 Task: Add a signature Loretta Young containing Have a great National Diabetes Month, Loretta Young to email address softage.6@softage.net and add a folder Marketing plans
Action: Mouse moved to (91, 96)
Screenshot: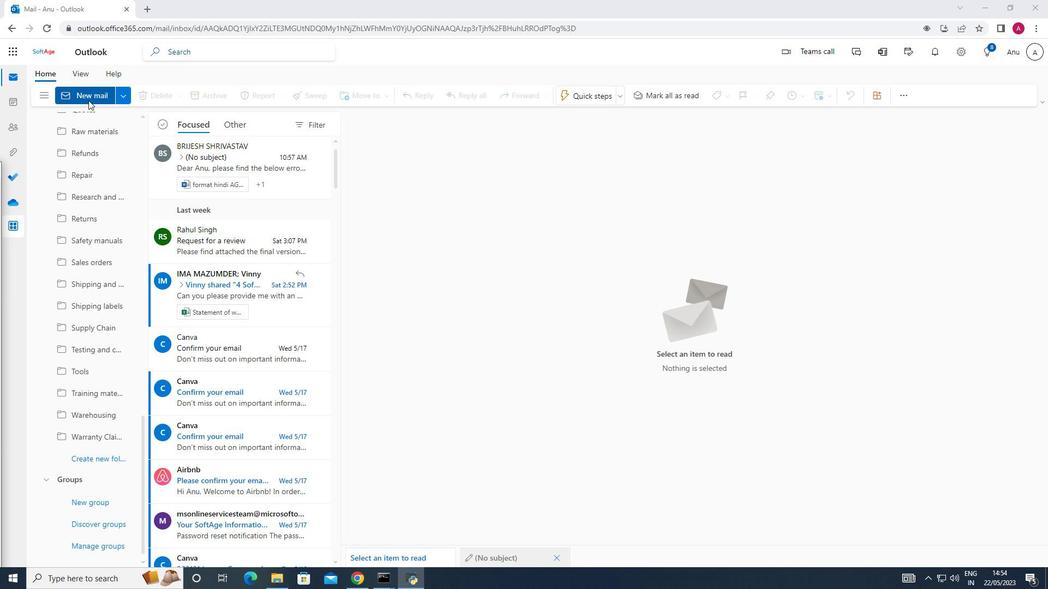 
Action: Mouse pressed left at (91, 96)
Screenshot: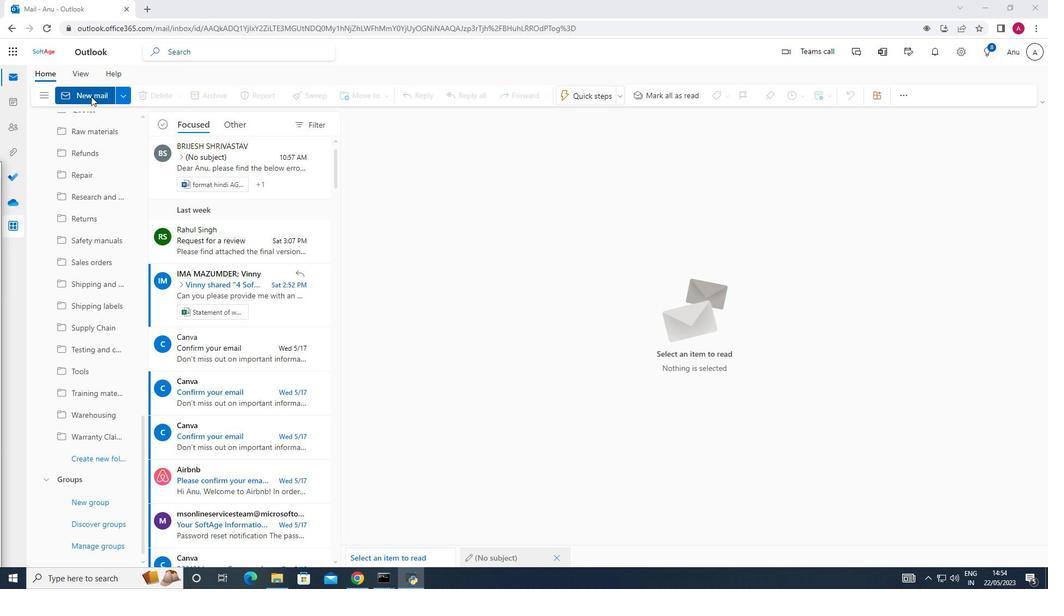 
Action: Mouse moved to (742, 96)
Screenshot: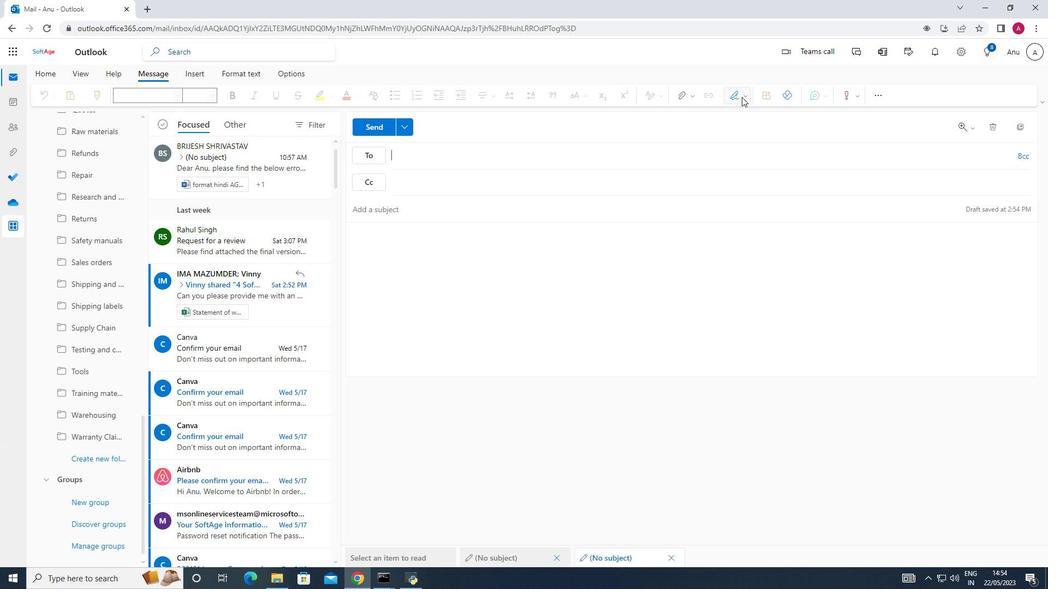 
Action: Mouse pressed left at (742, 96)
Screenshot: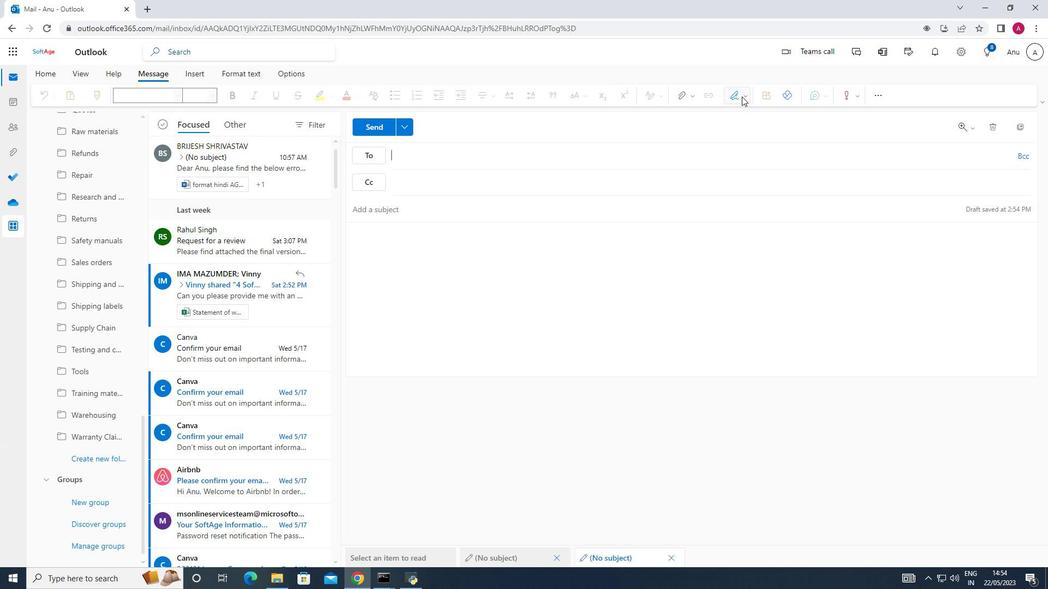 
Action: Mouse moved to (728, 138)
Screenshot: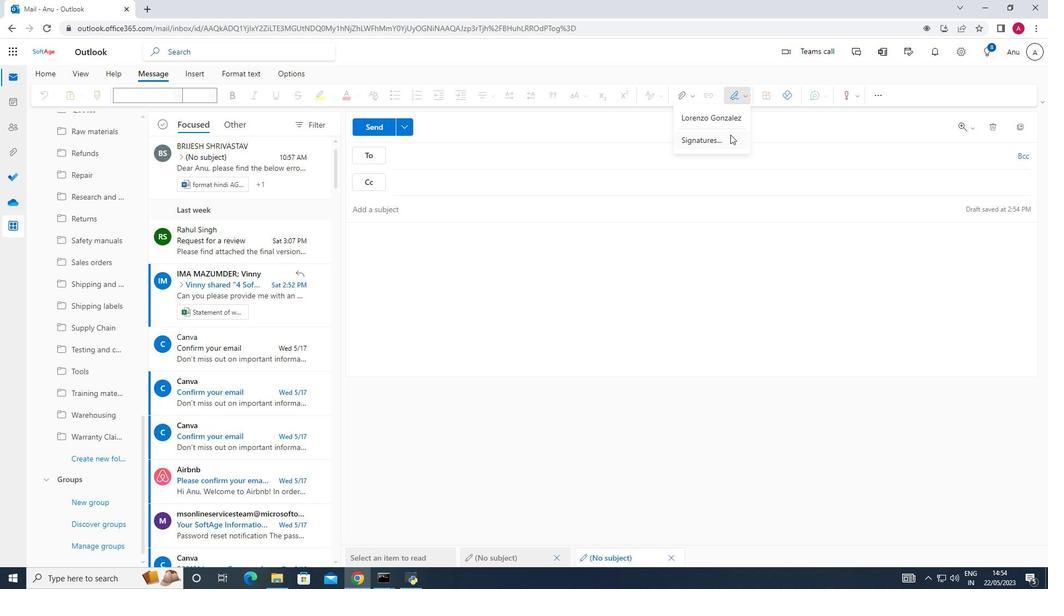
Action: Mouse pressed left at (728, 138)
Screenshot: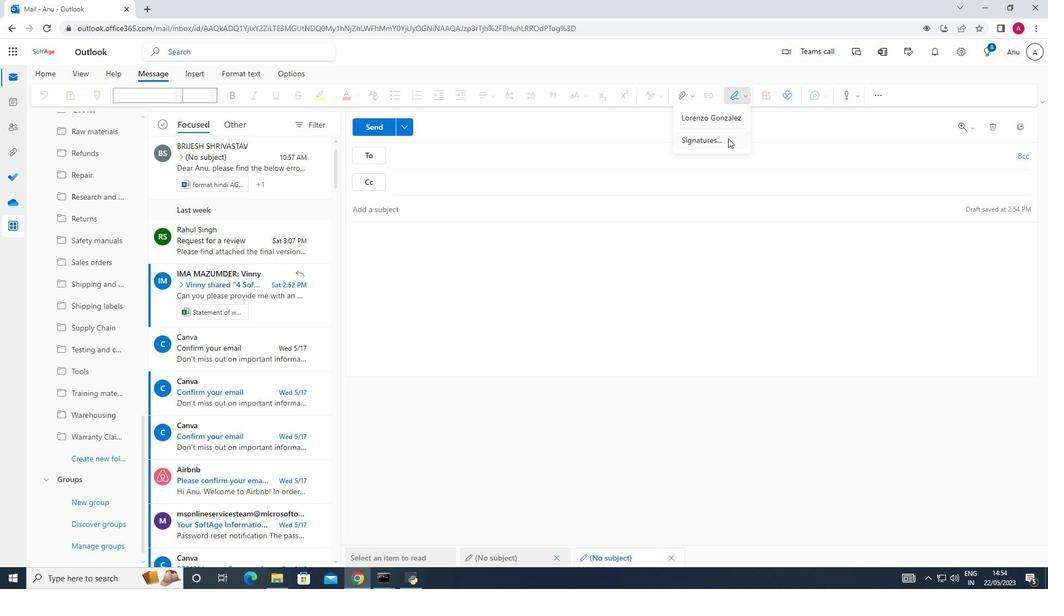 
Action: Mouse moved to (747, 183)
Screenshot: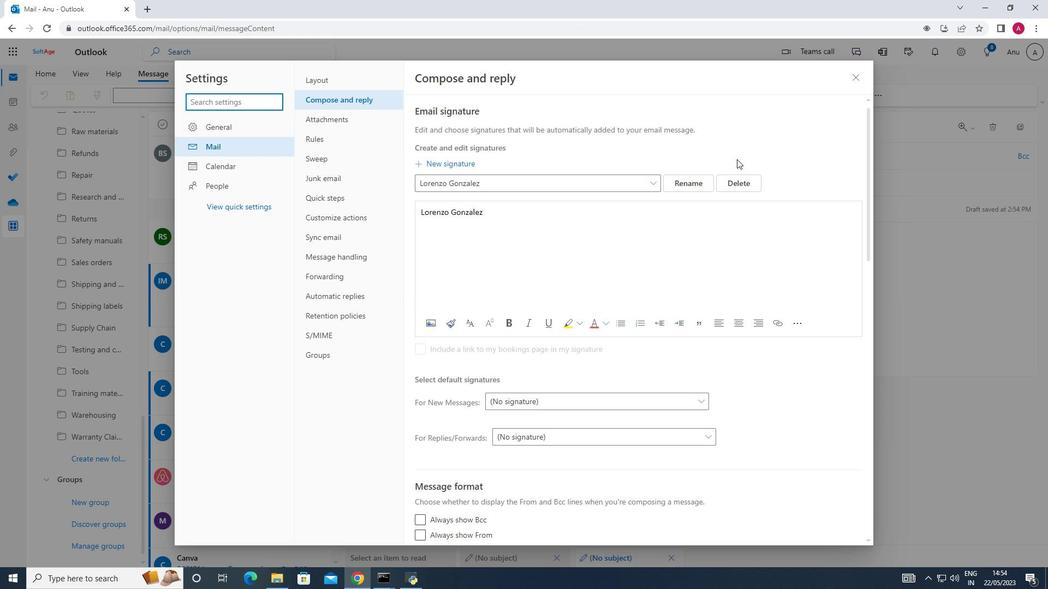 
Action: Mouse pressed left at (747, 183)
Screenshot: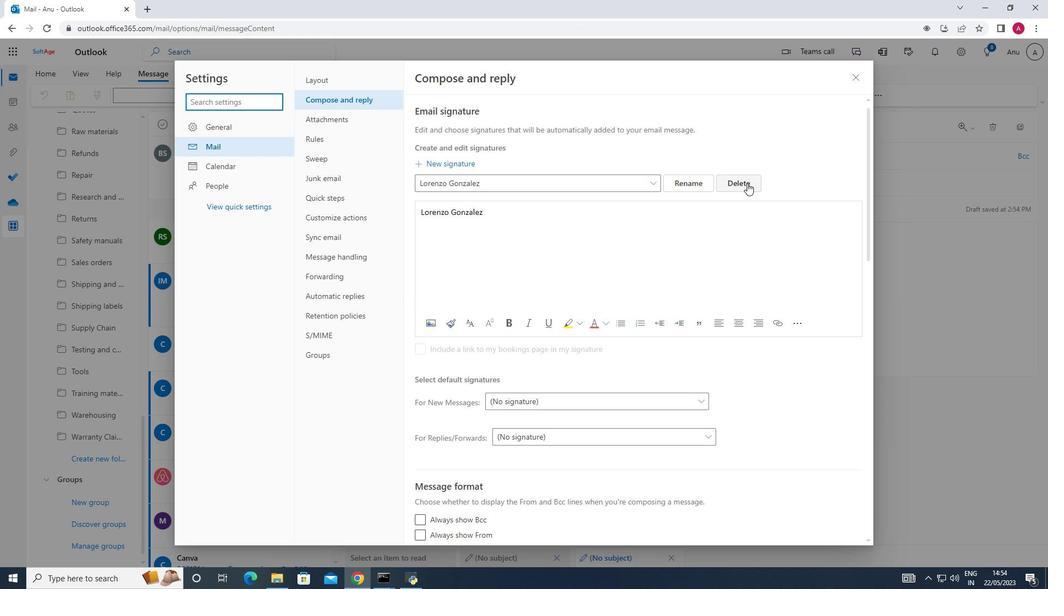 
Action: Mouse moved to (450, 179)
Screenshot: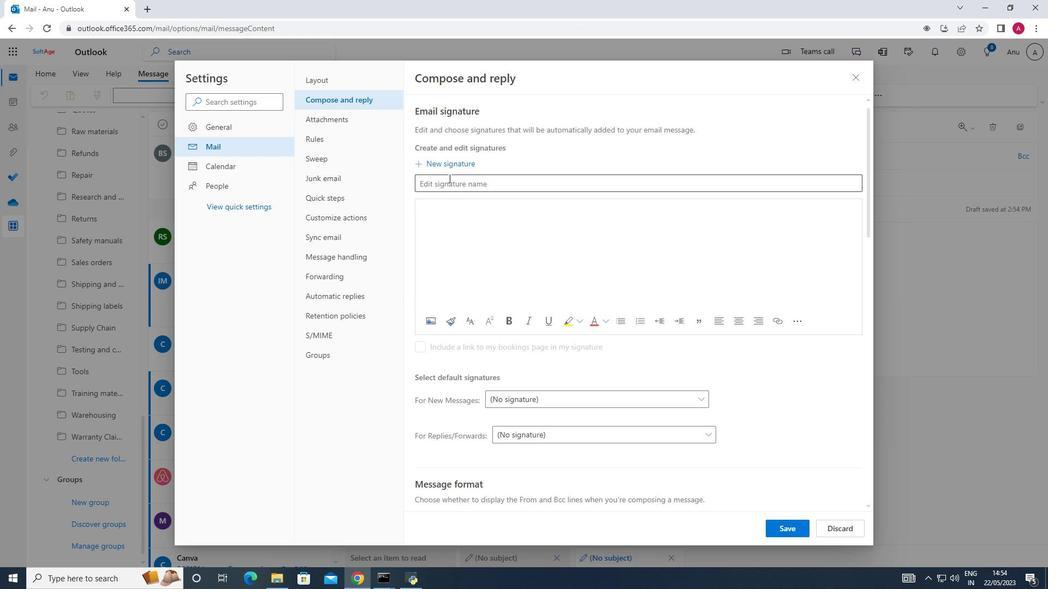 
Action: Mouse pressed left at (450, 179)
Screenshot: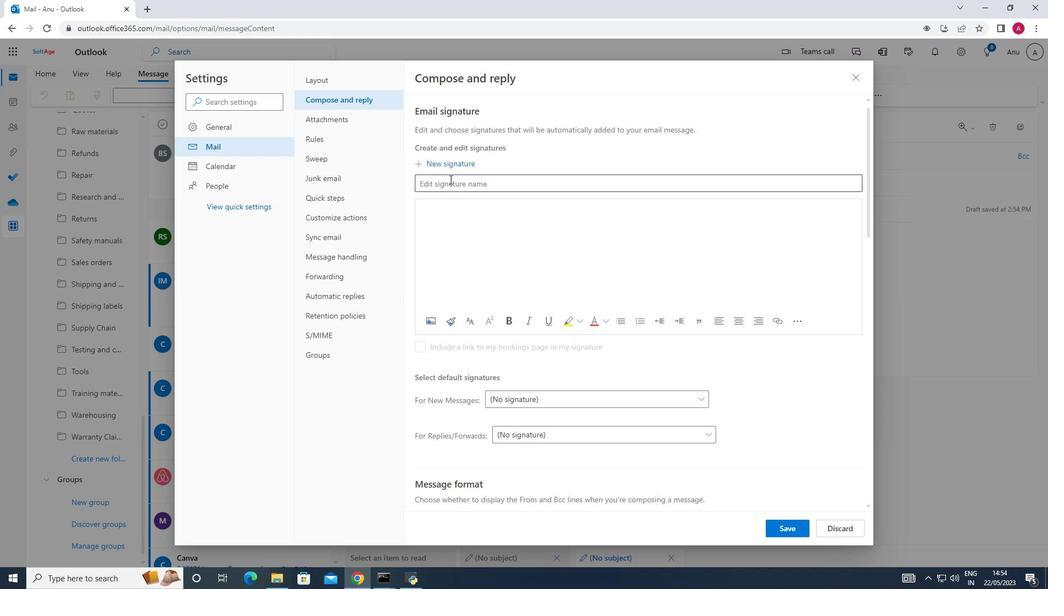 
Action: Key pressed <Key.shift_r>Loretta<Key.space><Key.shift_r><Key.shift_r><Key.shift_r><Key.shift_r><Key.shift_r><Key.shift_r><Key.shift_r><Key.shift_r><Key.shift_r><Key.shift_r><Key.shift_r><Key.shift_r><Key.shift_r><Key.shift_r><Key.shift_r>Young
Screenshot: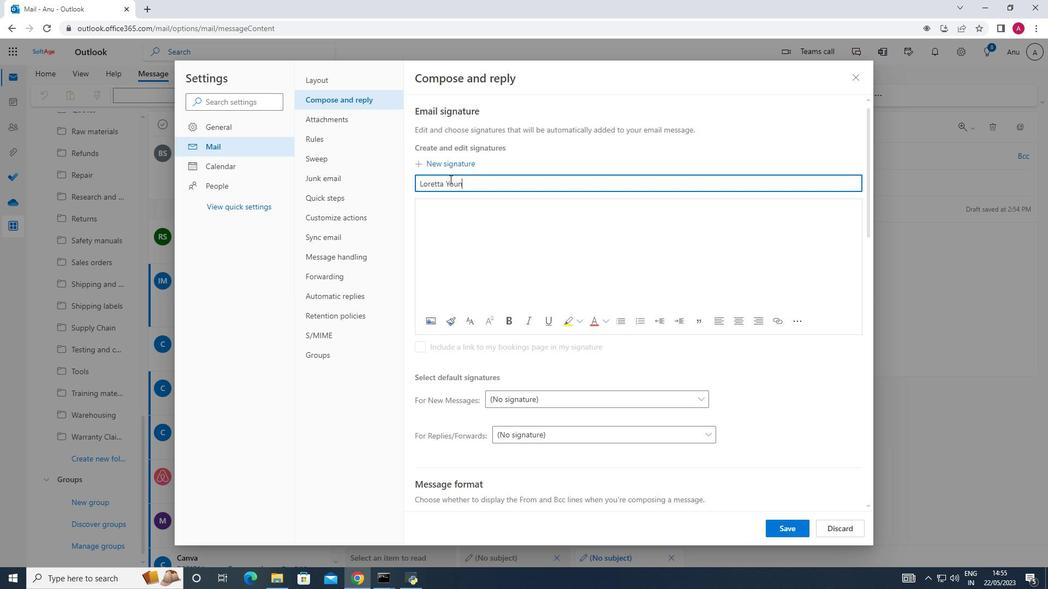 
Action: Mouse moved to (428, 206)
Screenshot: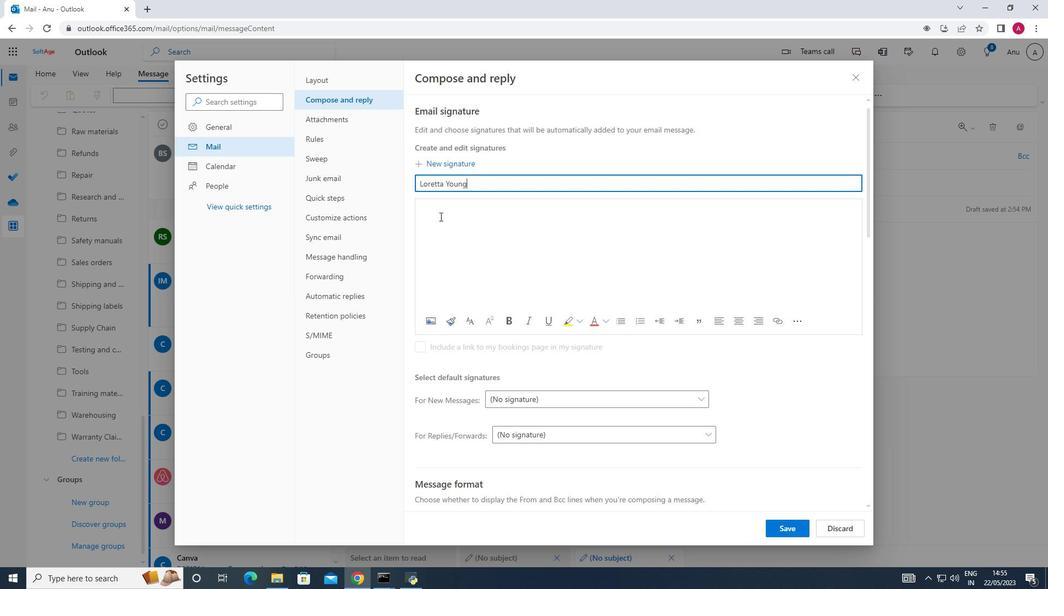 
Action: Mouse pressed left at (428, 206)
Screenshot: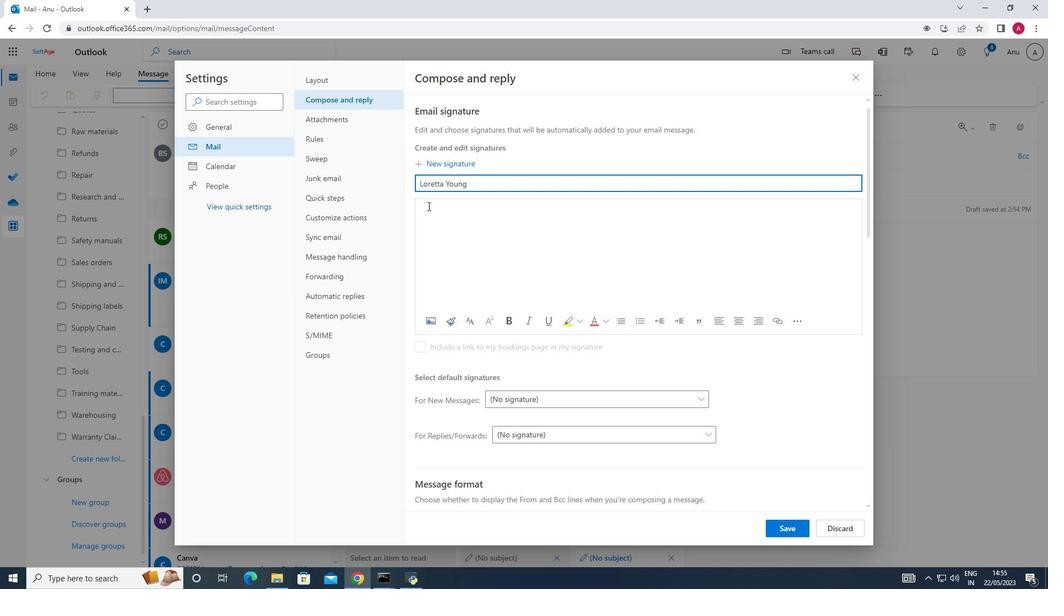 
Action: Key pressed <Key.shift_r>Loretta<Key.space><Key.shift_r>Young
Screenshot: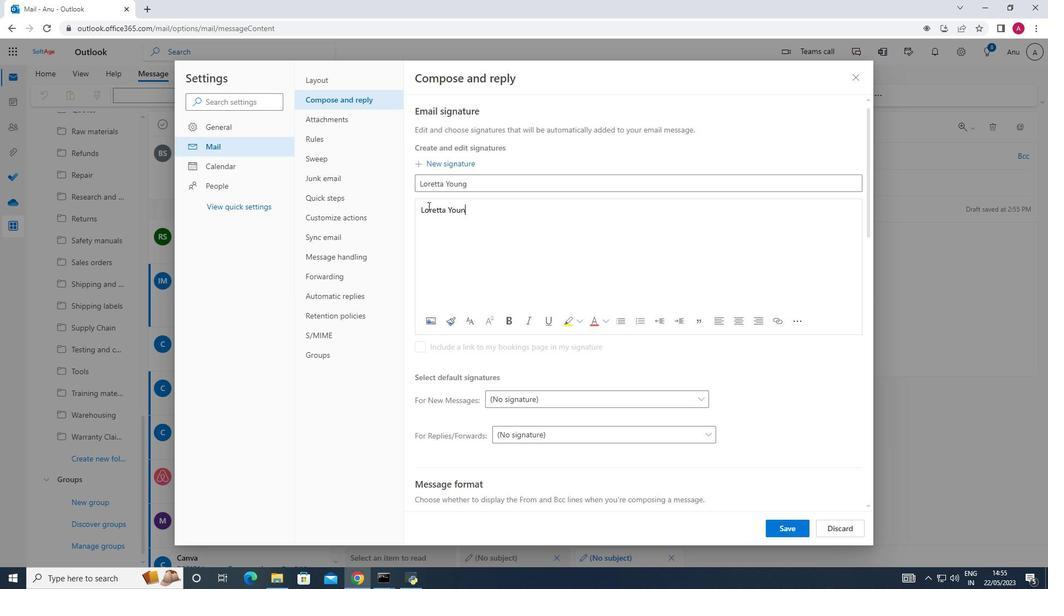 
Action: Mouse moved to (782, 529)
Screenshot: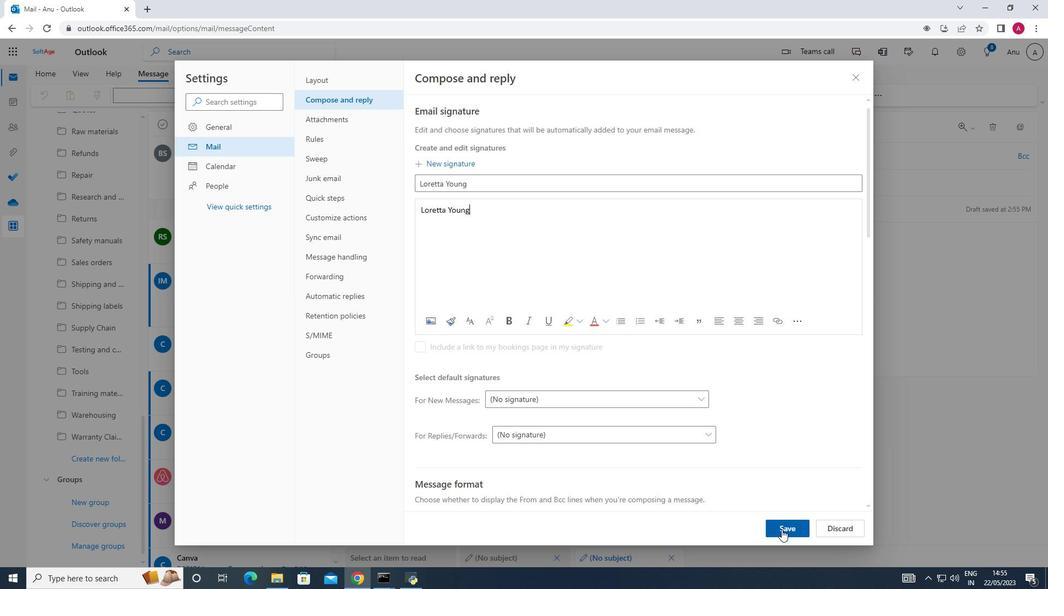 
Action: Mouse pressed left at (782, 529)
Screenshot: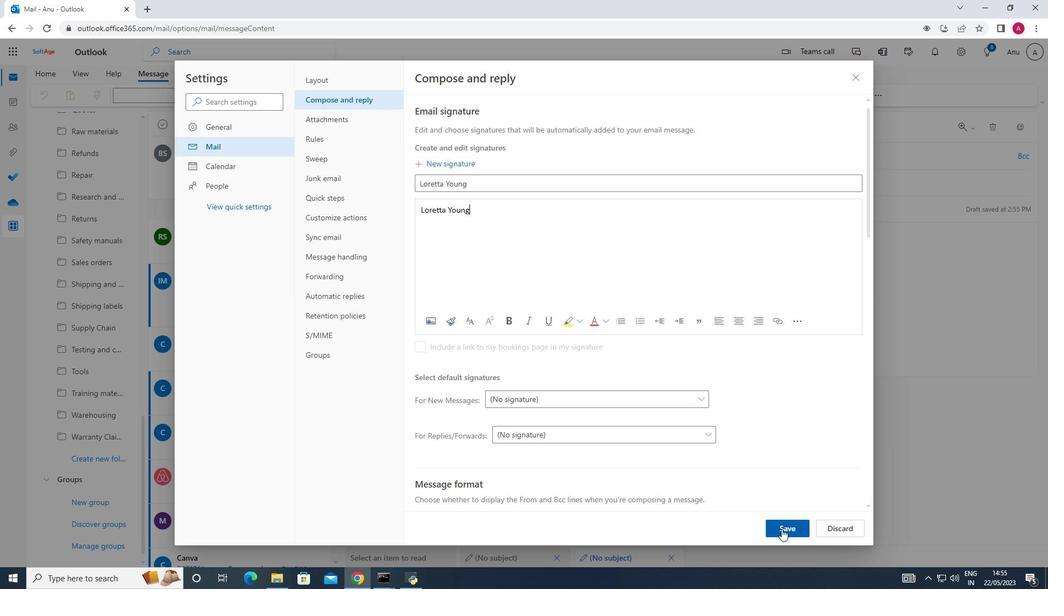 
Action: Mouse moved to (860, 78)
Screenshot: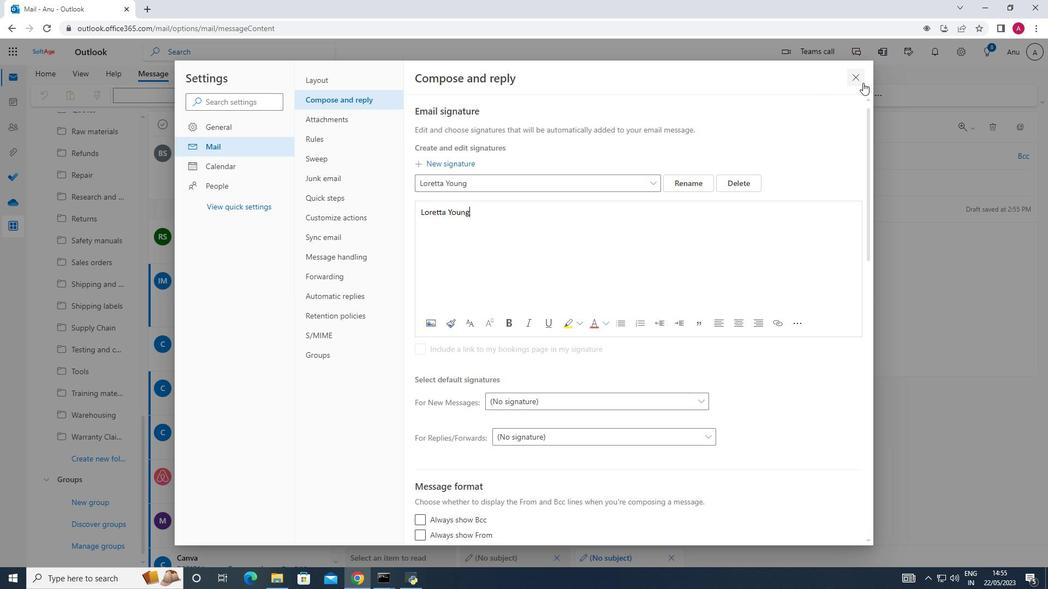 
Action: Mouse pressed left at (860, 78)
Screenshot: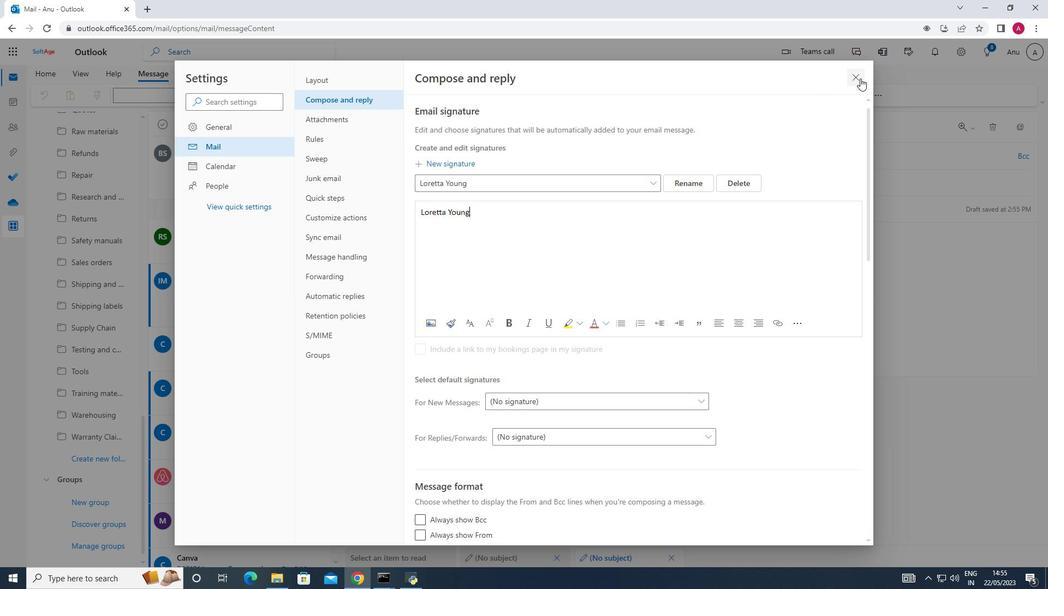 
Action: Mouse moved to (750, 94)
Screenshot: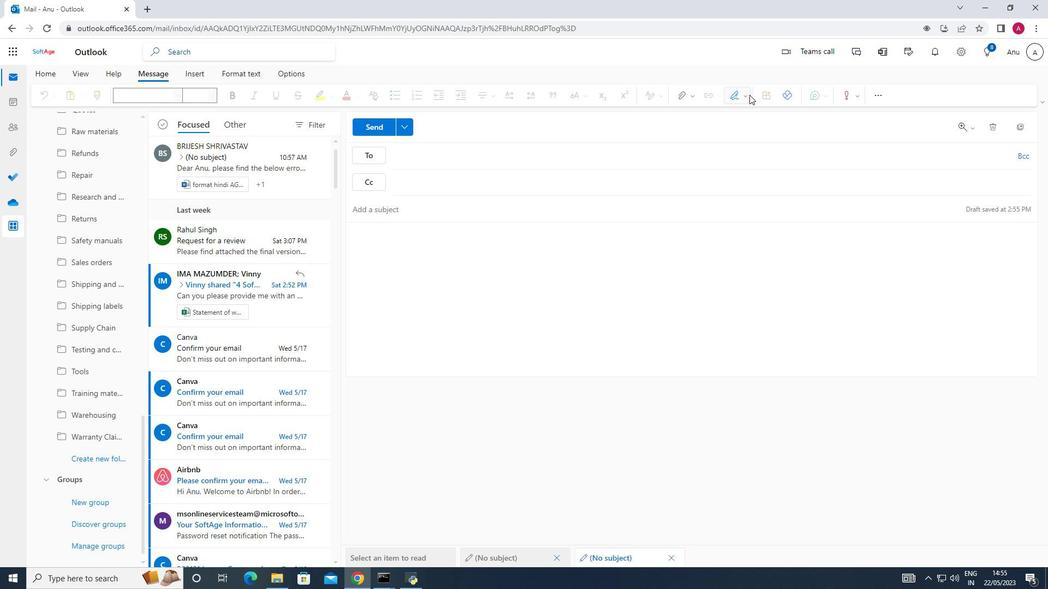 
Action: Mouse pressed left at (750, 94)
Screenshot: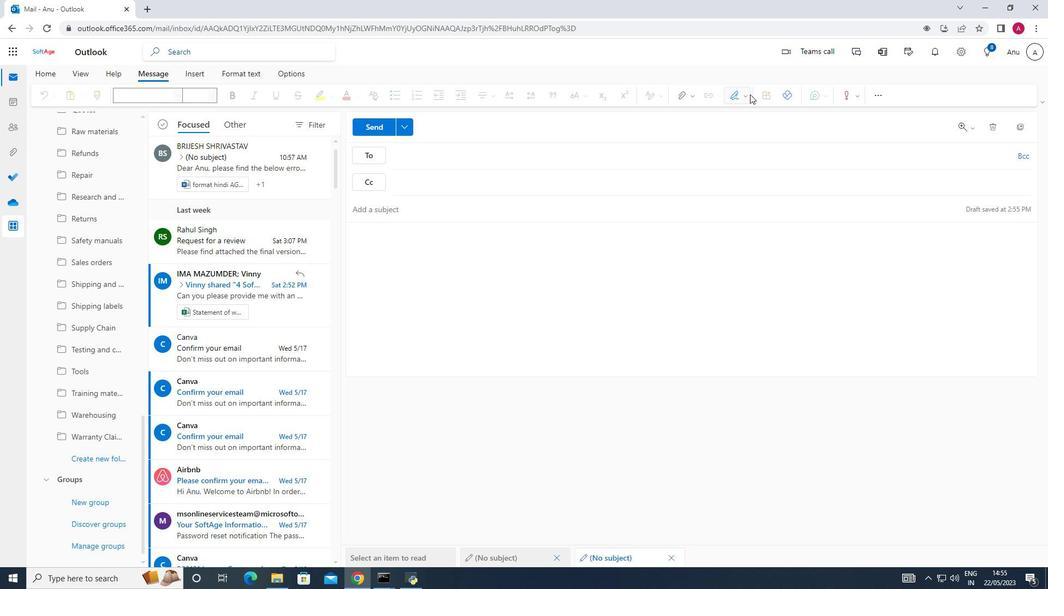 
Action: Mouse moved to (735, 122)
Screenshot: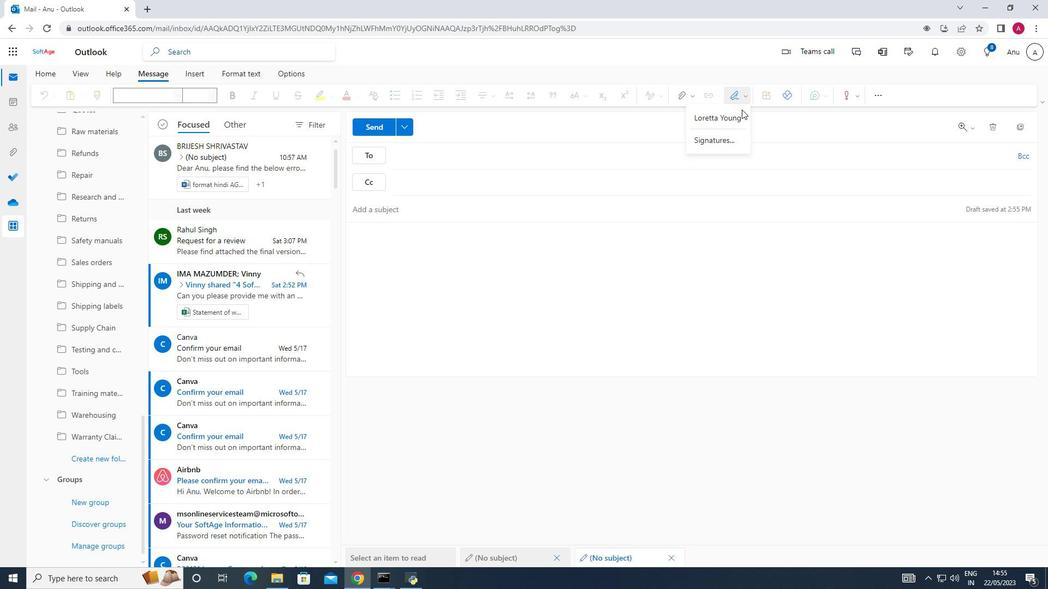 
Action: Mouse pressed left at (735, 122)
Screenshot: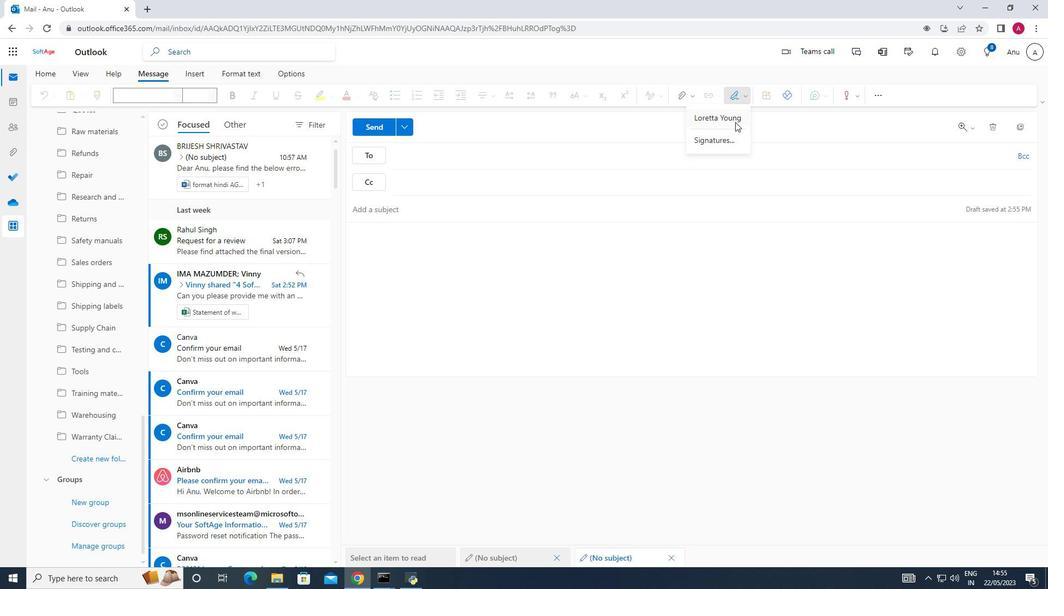 
Action: Mouse moved to (369, 229)
Screenshot: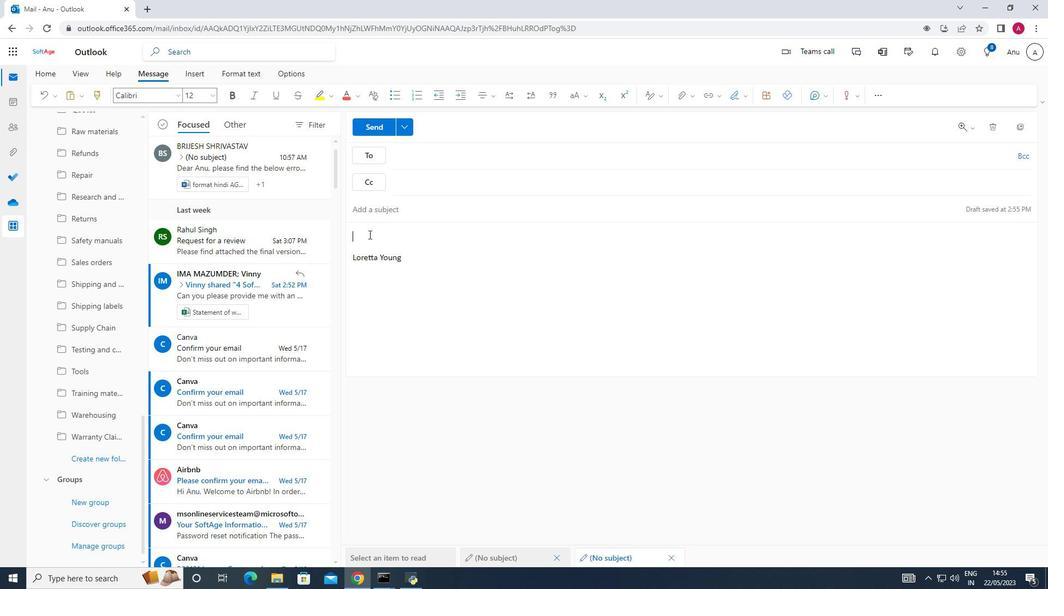 
Action: Key pressed <Key.shift><Key.shift><Key.shift><Key.shift><Key.shift><Key.shift><Key.shift><Key.shift><Key.shift><Key.shift><Key.shift><Key.shift><Key.shift><Key.shift><Key.shift>Have<Key.space>a<Key.space>great<Key.space><Key.shift><Key.shift><Key.shift><Key.shift><Key.shift><Key.shift><Key.shift><Key.shift><Key.shift><Key.shift><Key.shift><Key.shift><Key.shift><Key.shift><Key.shift>National<Key.space><Key.shift><Key.shift><Key.shift><Key.shift><Key.shift><Key.shift><Key.shift><Key.shift><Key.shift><Key.shift><Key.shift>Diabetes<Key.space><Key.shift>Month.
Screenshot: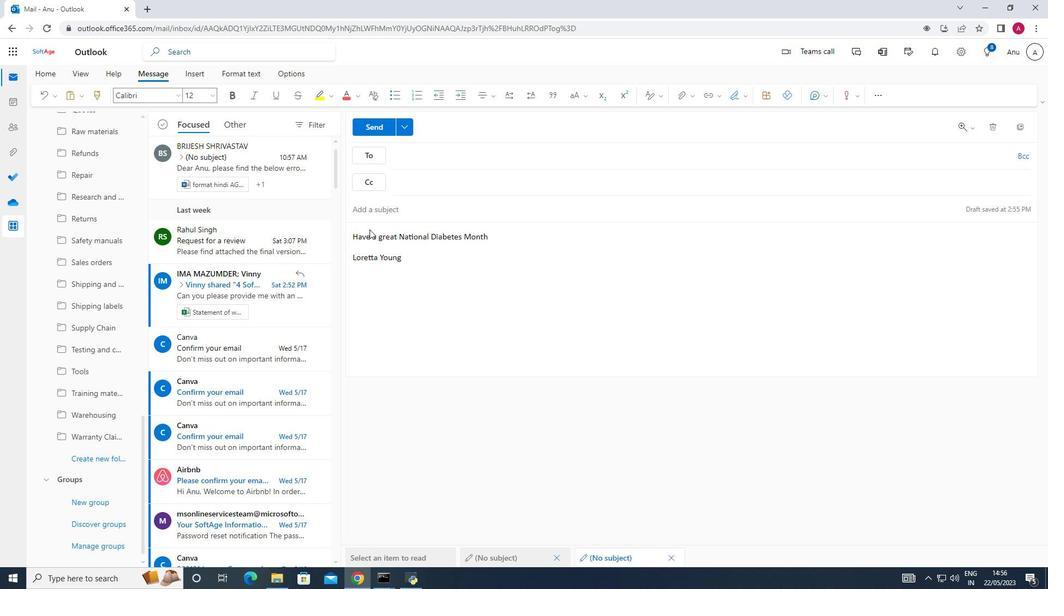 
Action: Mouse moved to (397, 149)
Screenshot: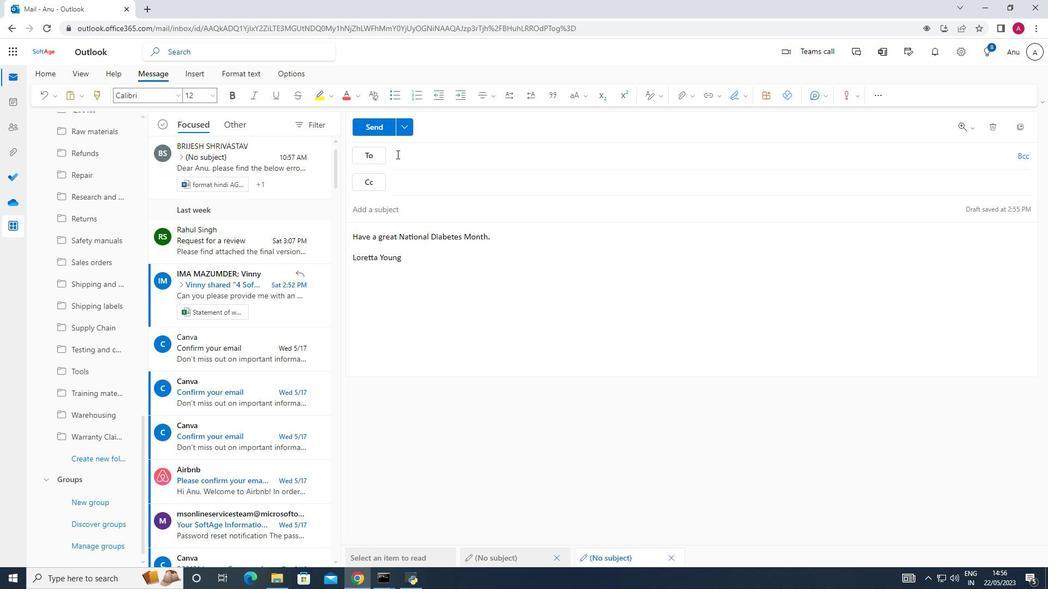 
Action: Mouse pressed left at (397, 149)
Screenshot: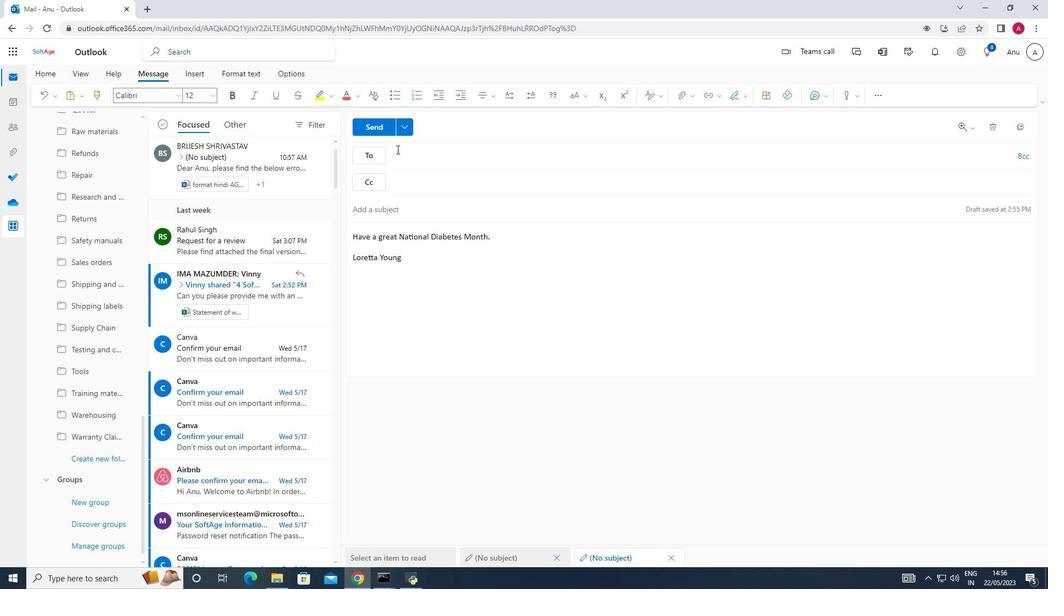 
Action: Key pressed softage.6<Key.shift>@softage.net
Screenshot: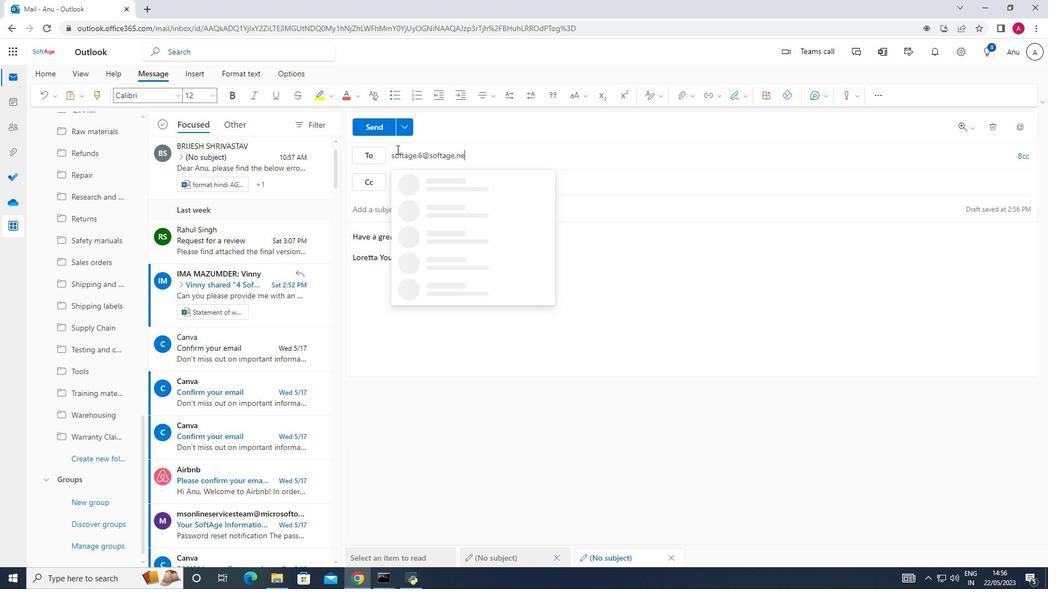 
Action: Mouse moved to (439, 180)
Screenshot: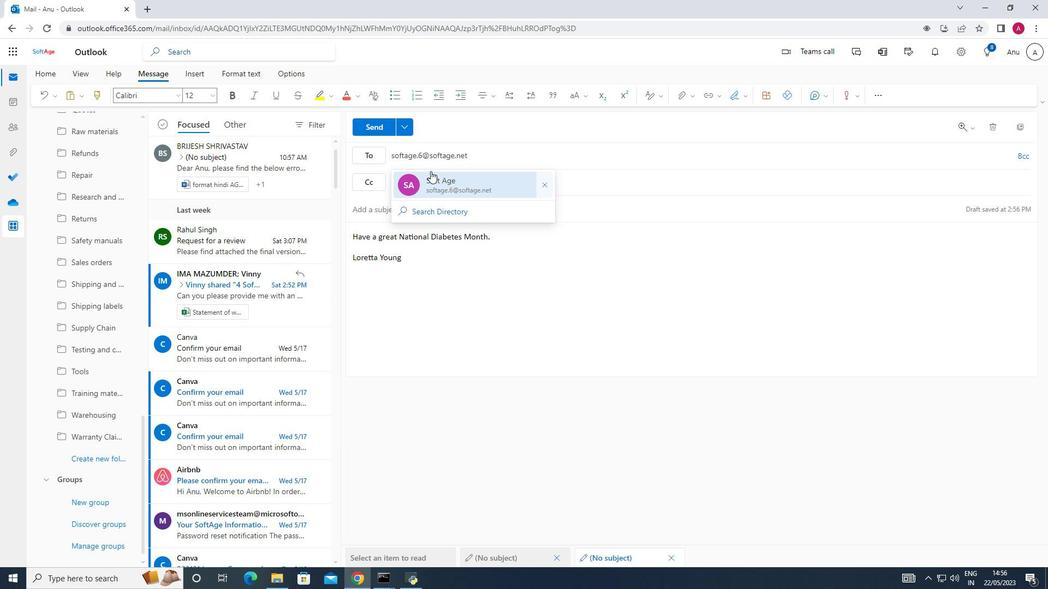 
Action: Mouse pressed left at (439, 180)
Screenshot: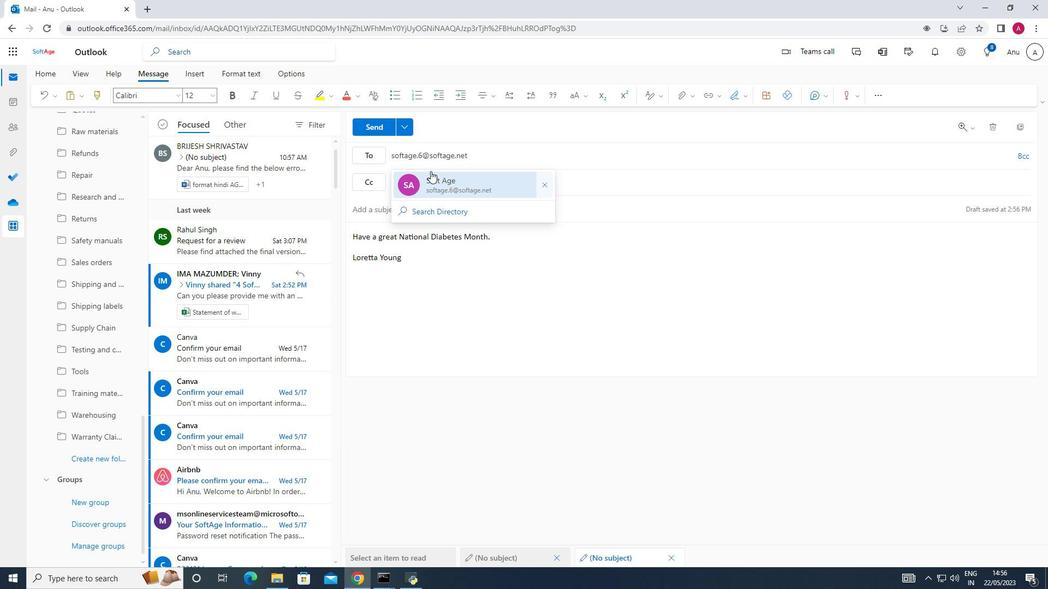 
Action: Mouse moved to (111, 375)
Screenshot: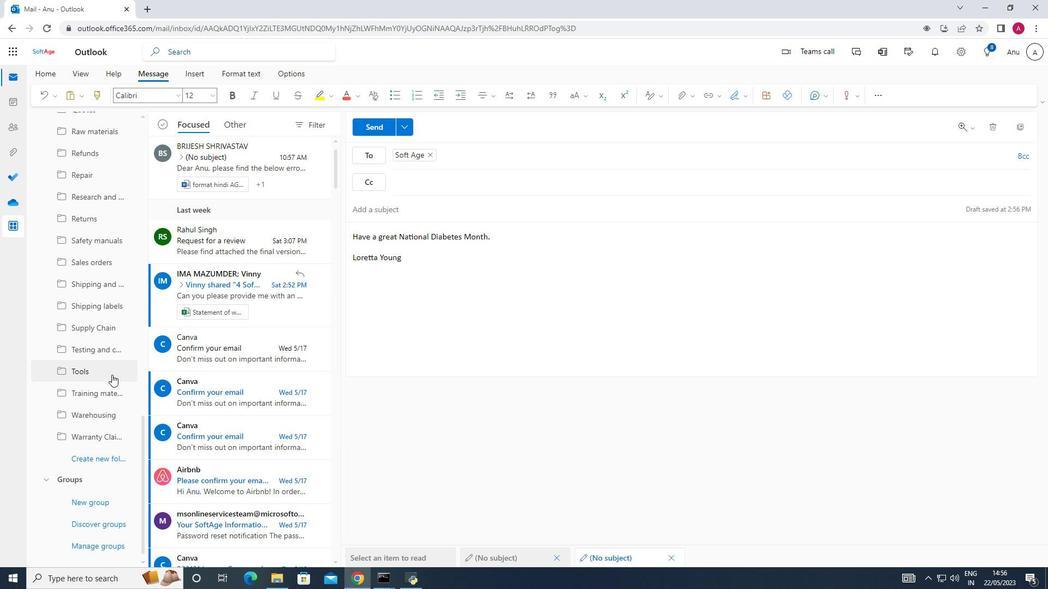 
Action: Mouse scrolled (111, 375) with delta (0, 0)
Screenshot: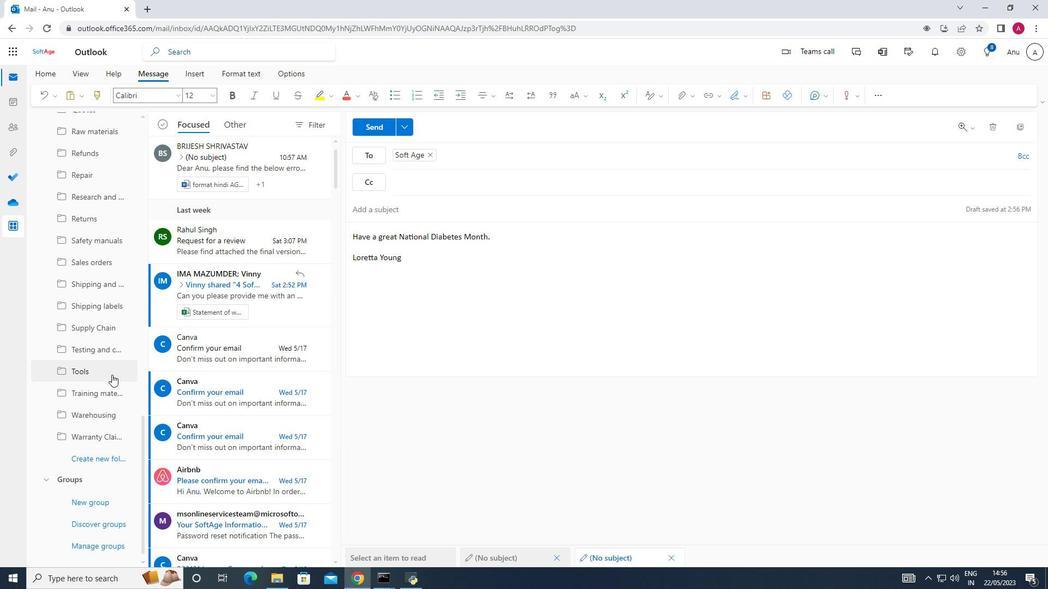 
Action: Mouse scrolled (111, 375) with delta (0, 0)
Screenshot: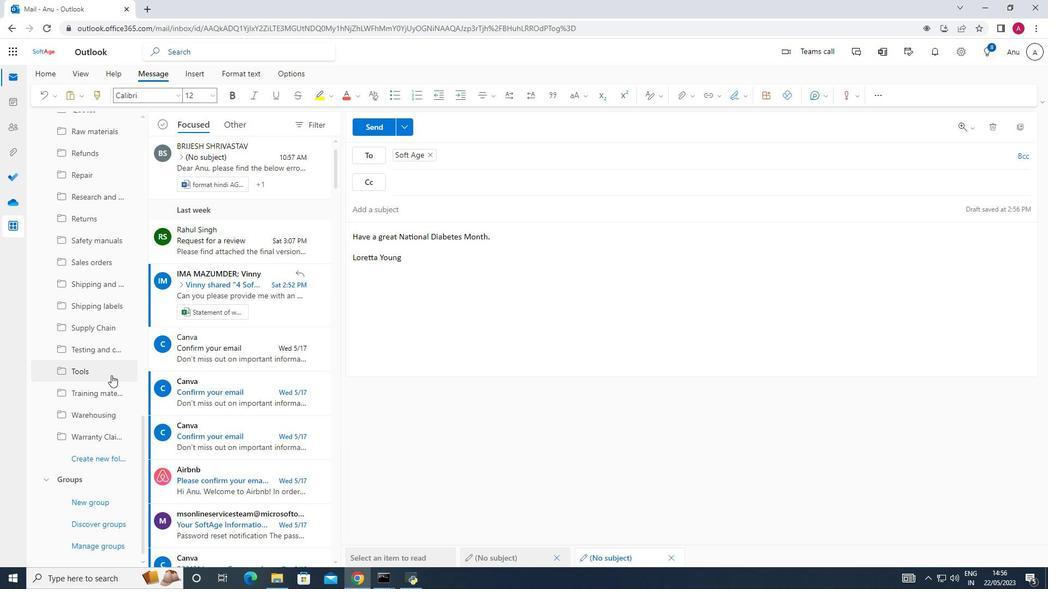 
Action: Mouse moved to (100, 457)
Screenshot: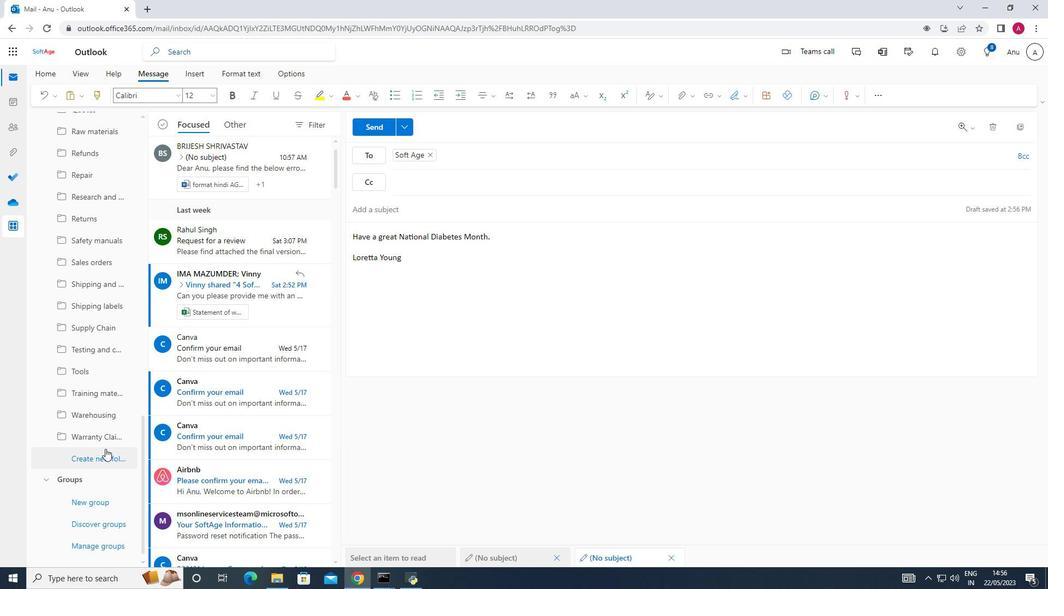 
Action: Mouse pressed left at (100, 457)
Screenshot: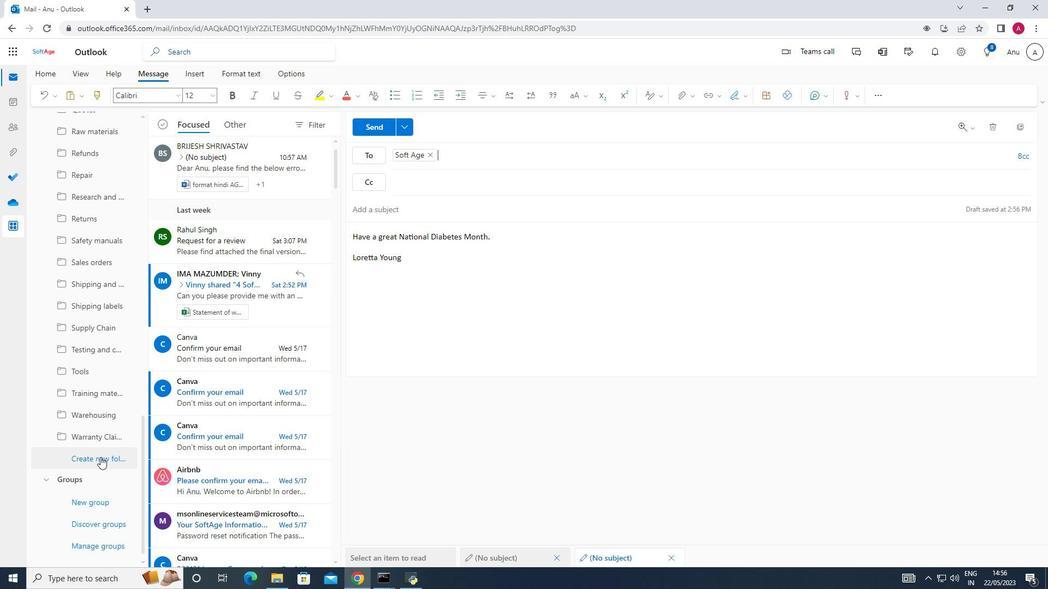 
Action: Mouse moved to (103, 455)
Screenshot: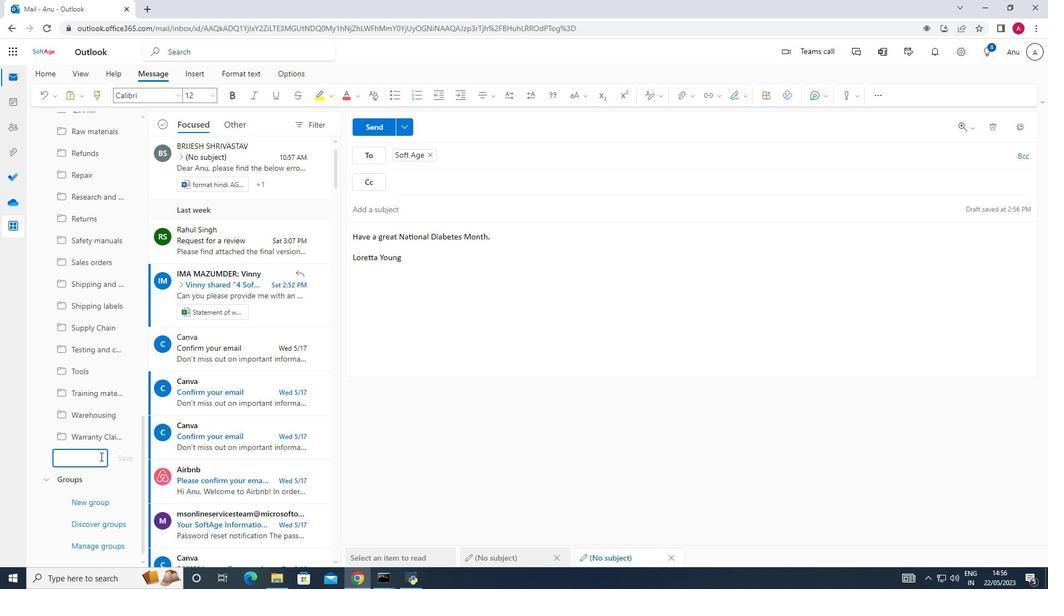 
Action: Key pressed <Key.shift>Marketing<Key.space><Key.shift>Plans
Screenshot: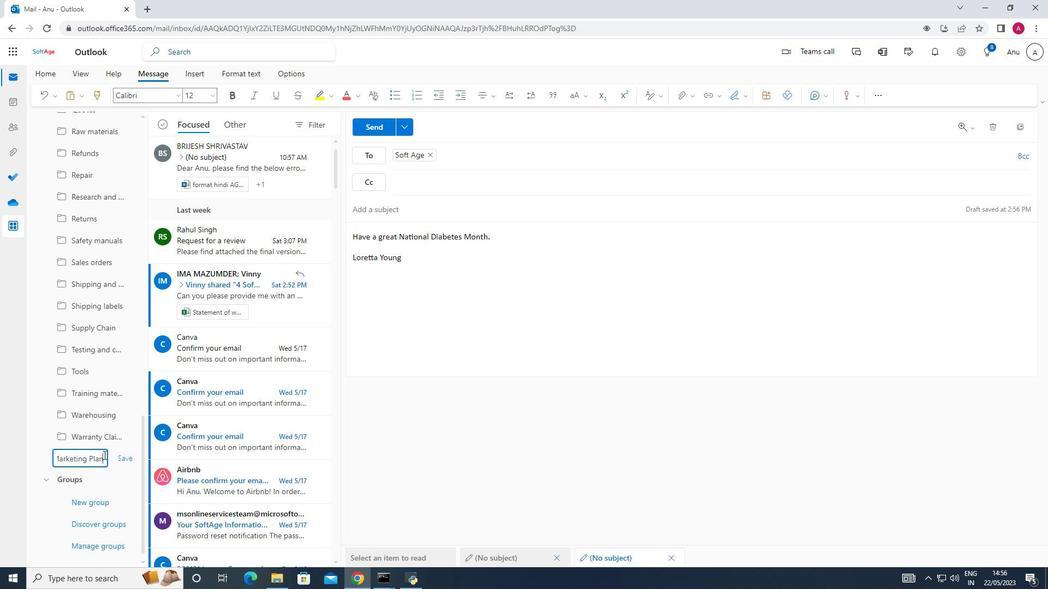 
Action: Mouse moved to (125, 456)
Screenshot: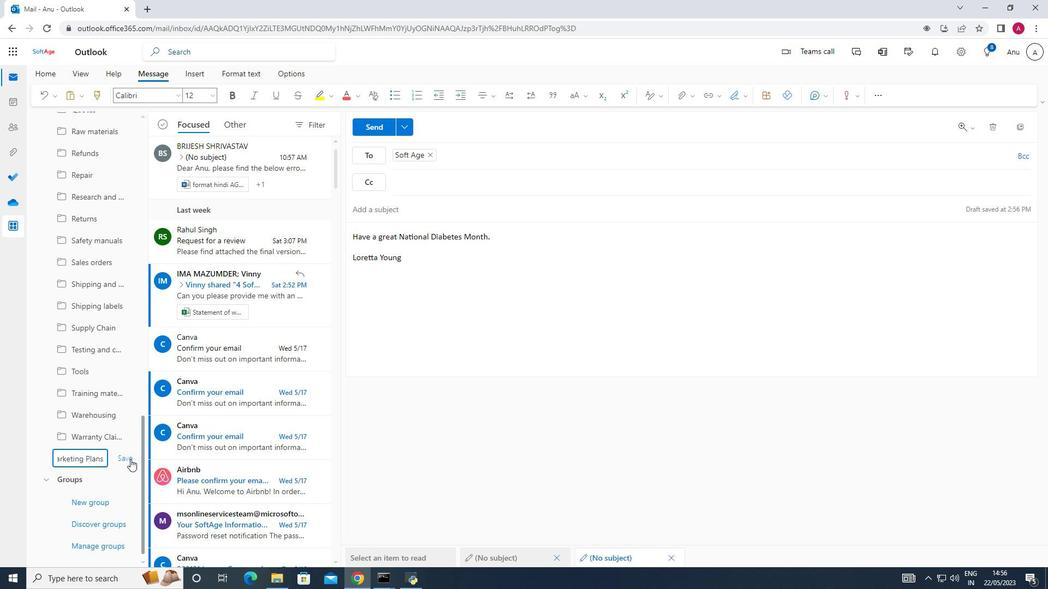 
Action: Mouse pressed left at (125, 456)
Screenshot: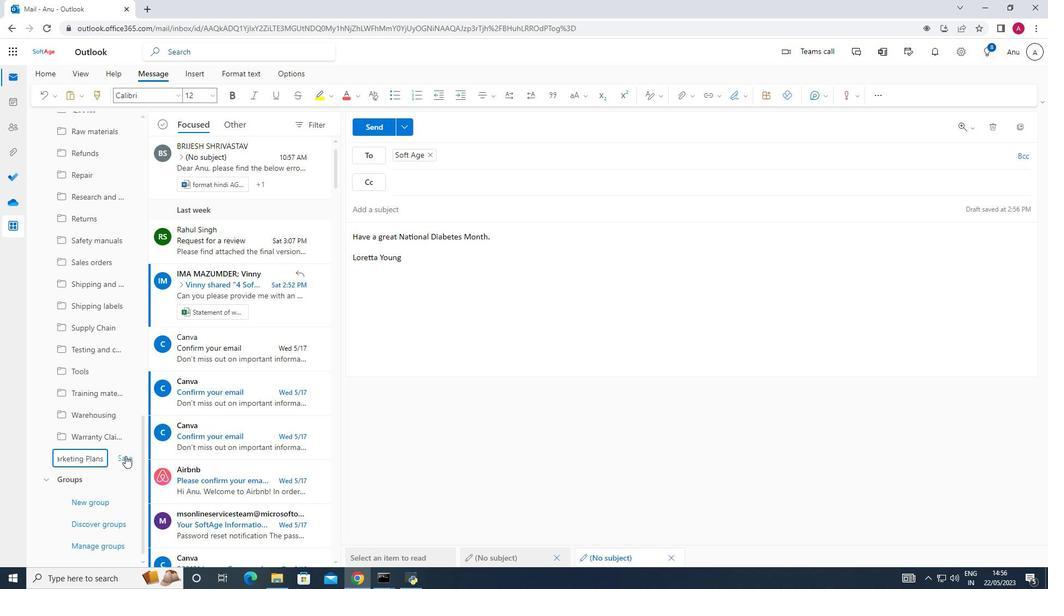 
Action: Mouse moved to (374, 128)
Screenshot: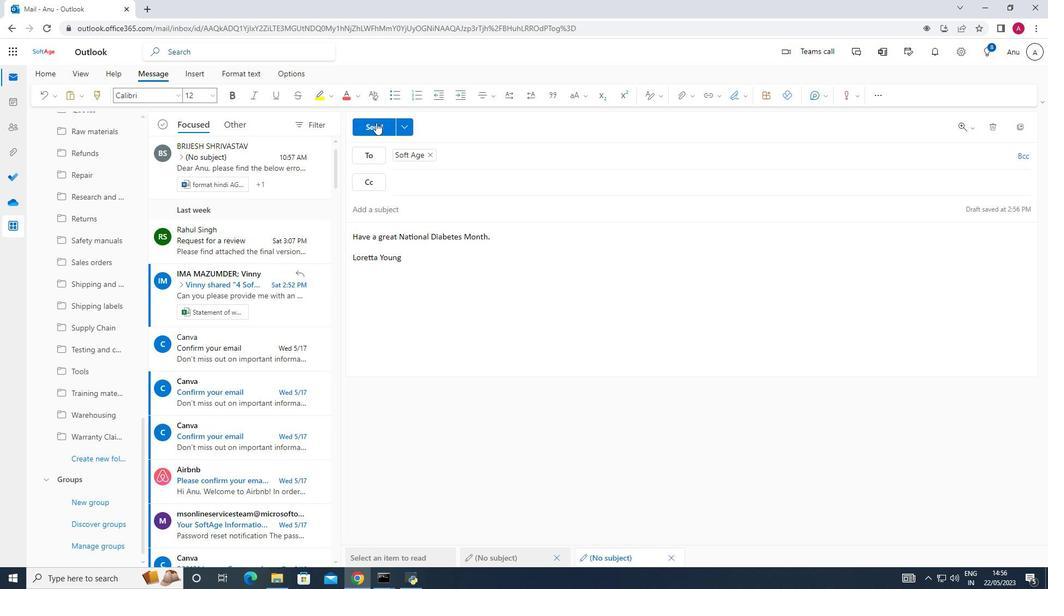 
Action: Mouse pressed left at (374, 128)
Screenshot: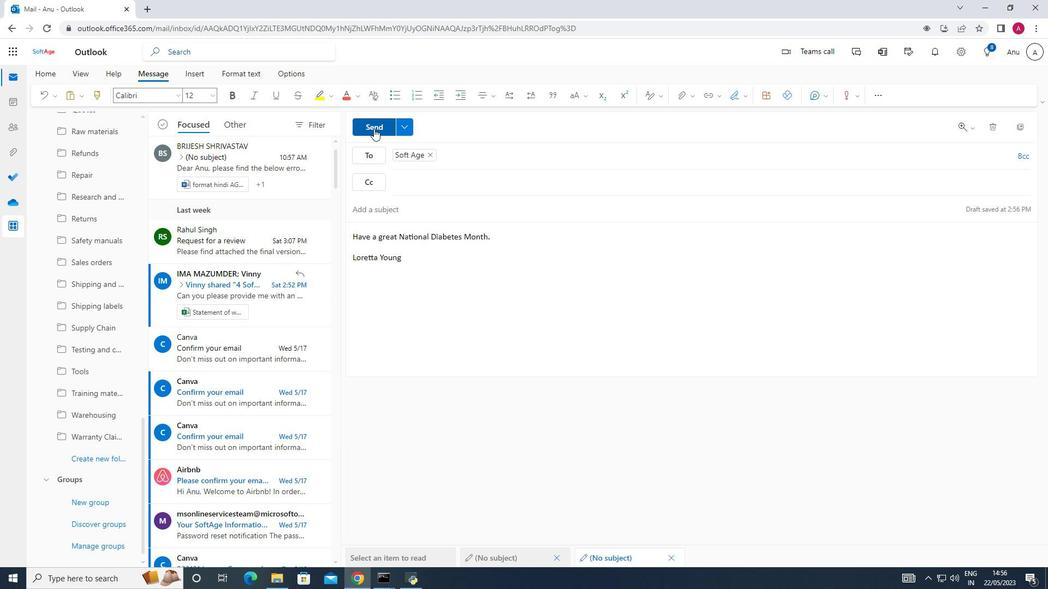 
Action: Mouse moved to (513, 328)
Screenshot: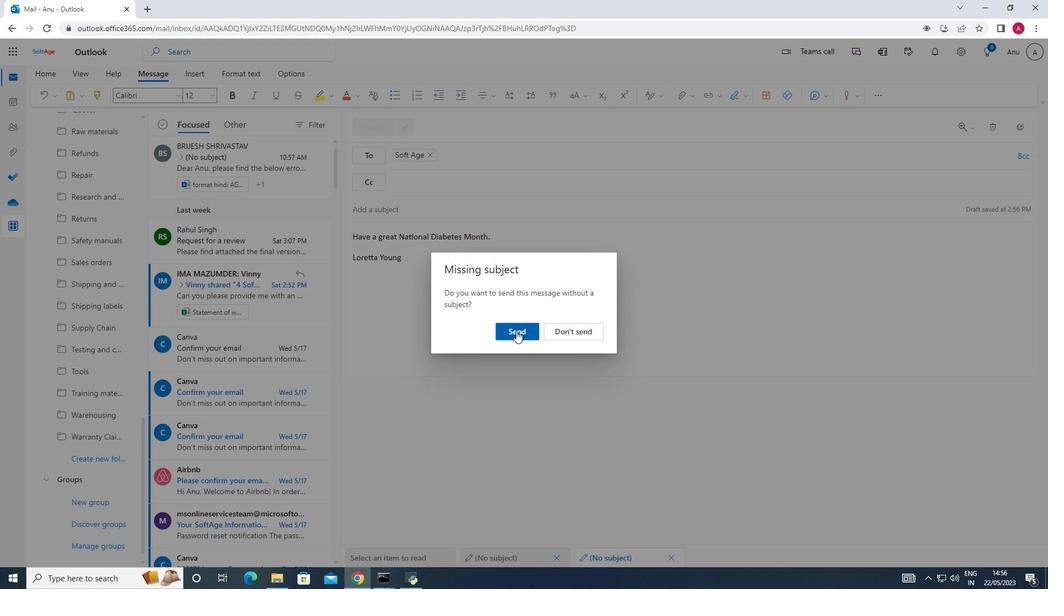 
Action: Mouse pressed left at (513, 328)
Screenshot: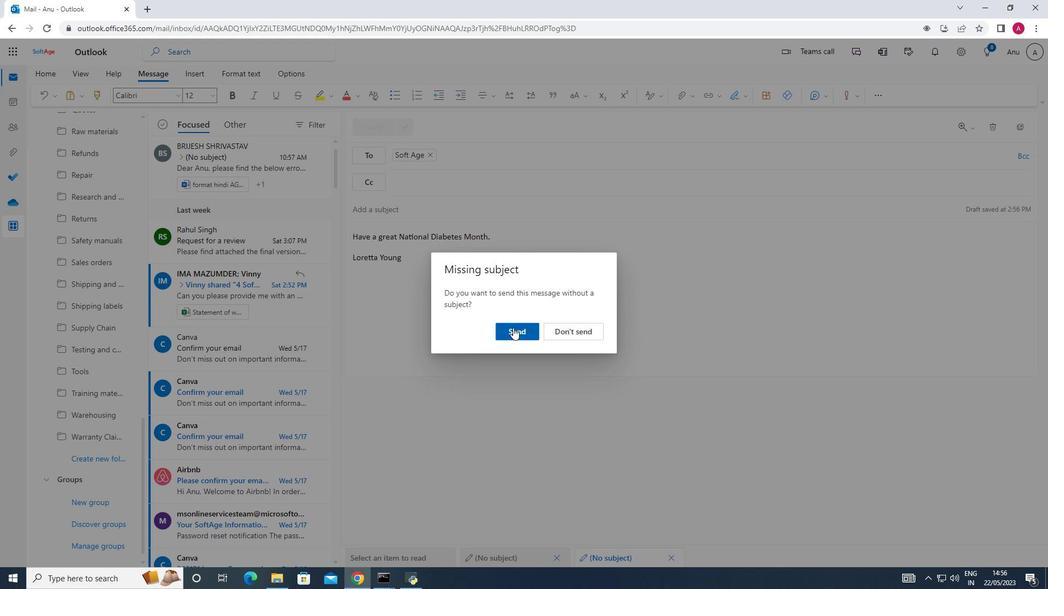 
